 Task: Download a spreadsheet as a "Microsoft Excel (.xlsx)" file.
Action: Mouse moved to (583, 252)
Screenshot: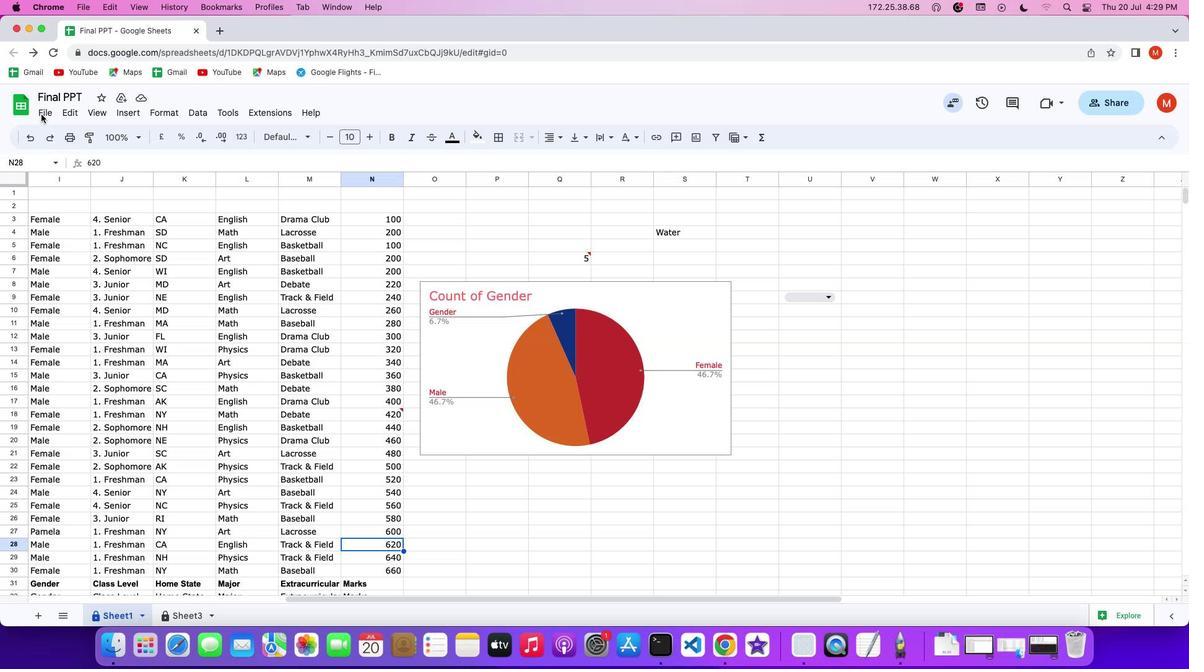 
Action: Mouse pressed left at (583, 252)
Screenshot: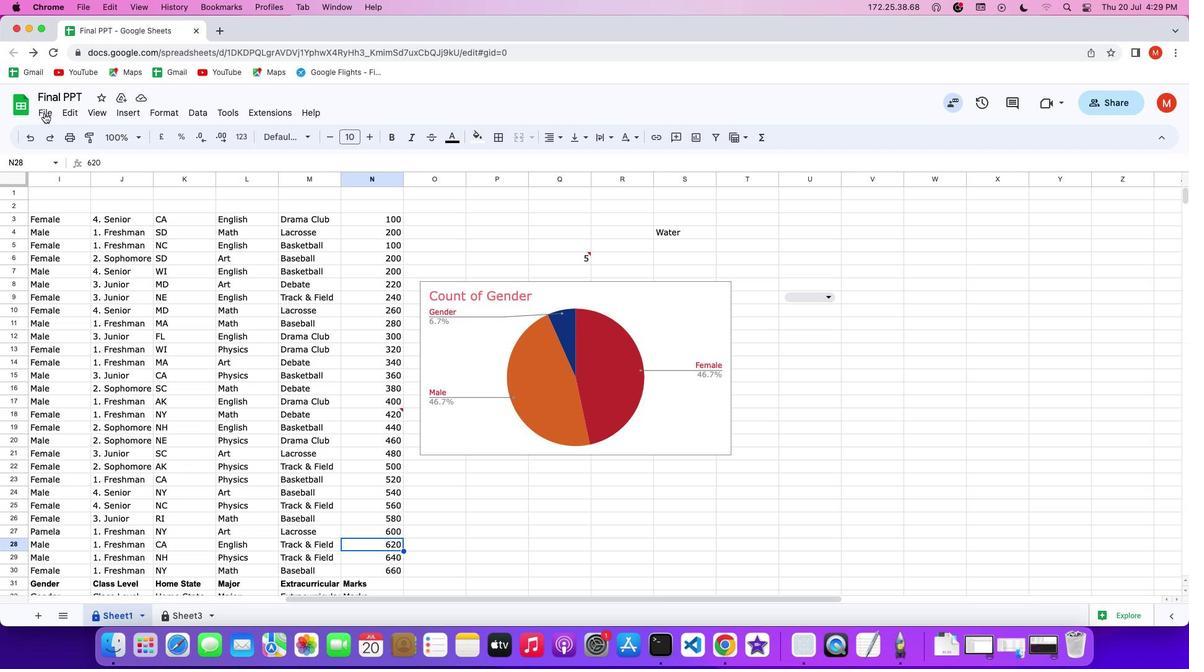 
Action: Mouse moved to (583, 252)
Screenshot: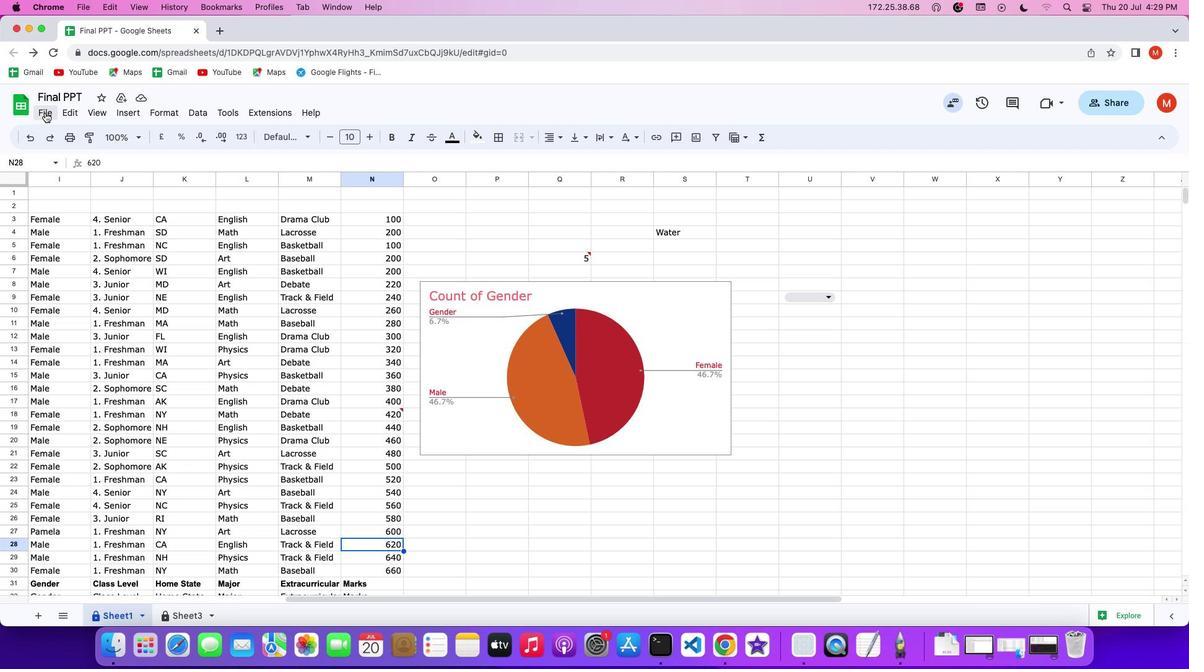 
Action: Mouse pressed left at (583, 252)
Screenshot: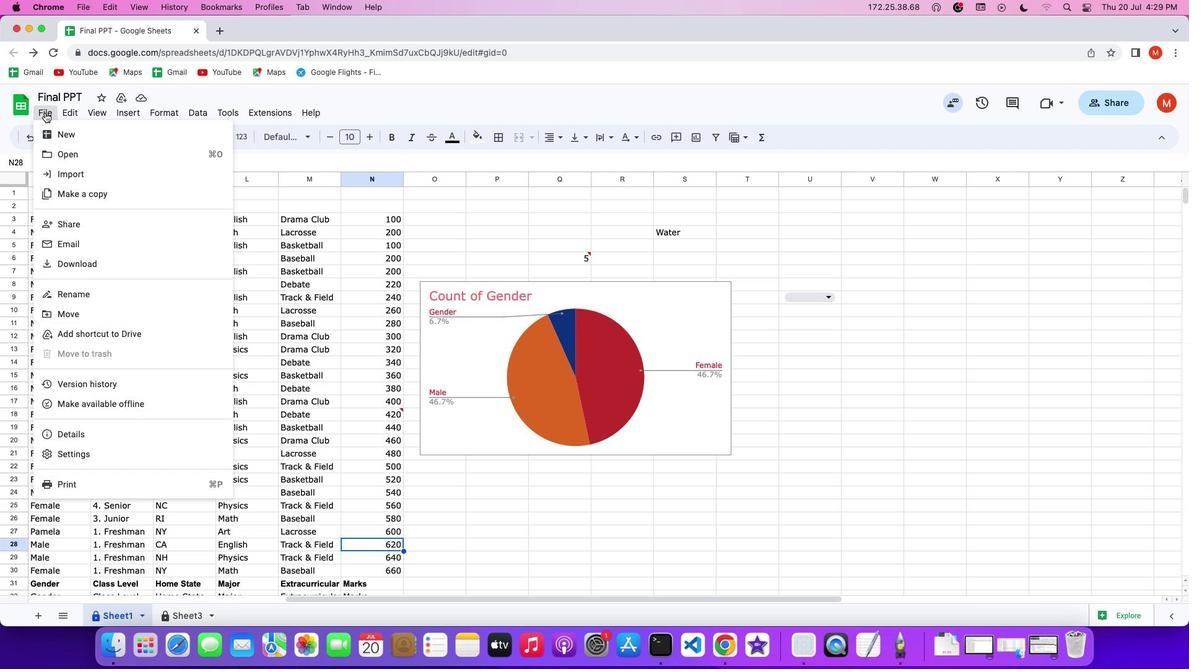 
Action: Mouse moved to (583, 252)
Screenshot: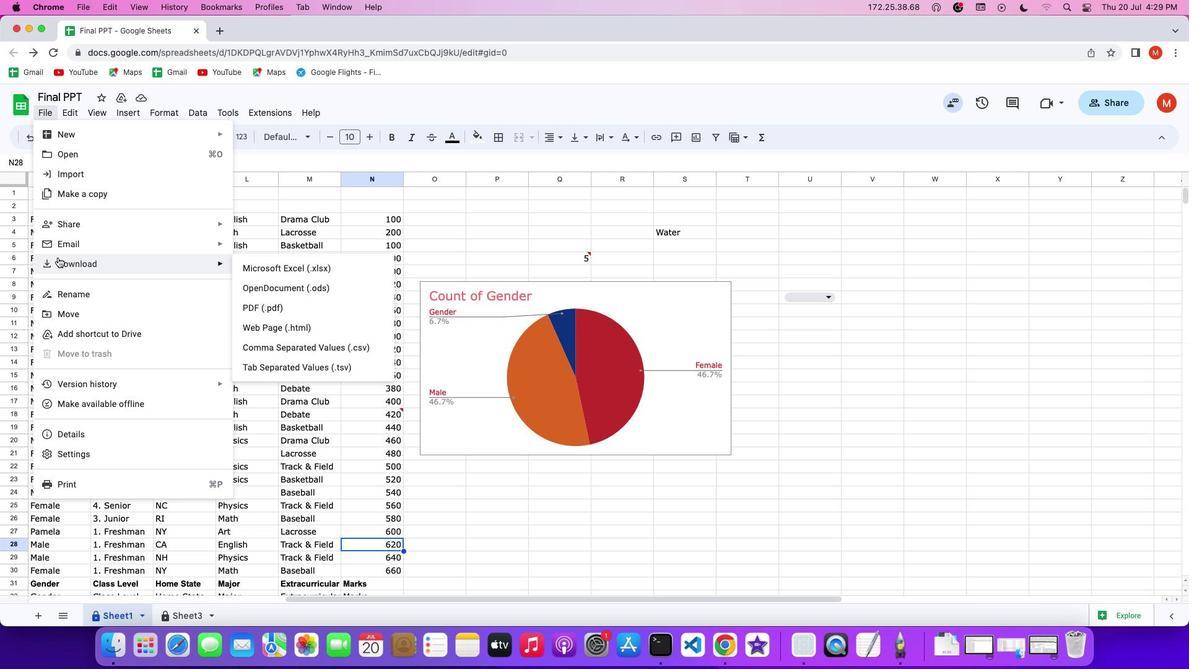 
Action: Mouse pressed left at (583, 252)
Screenshot: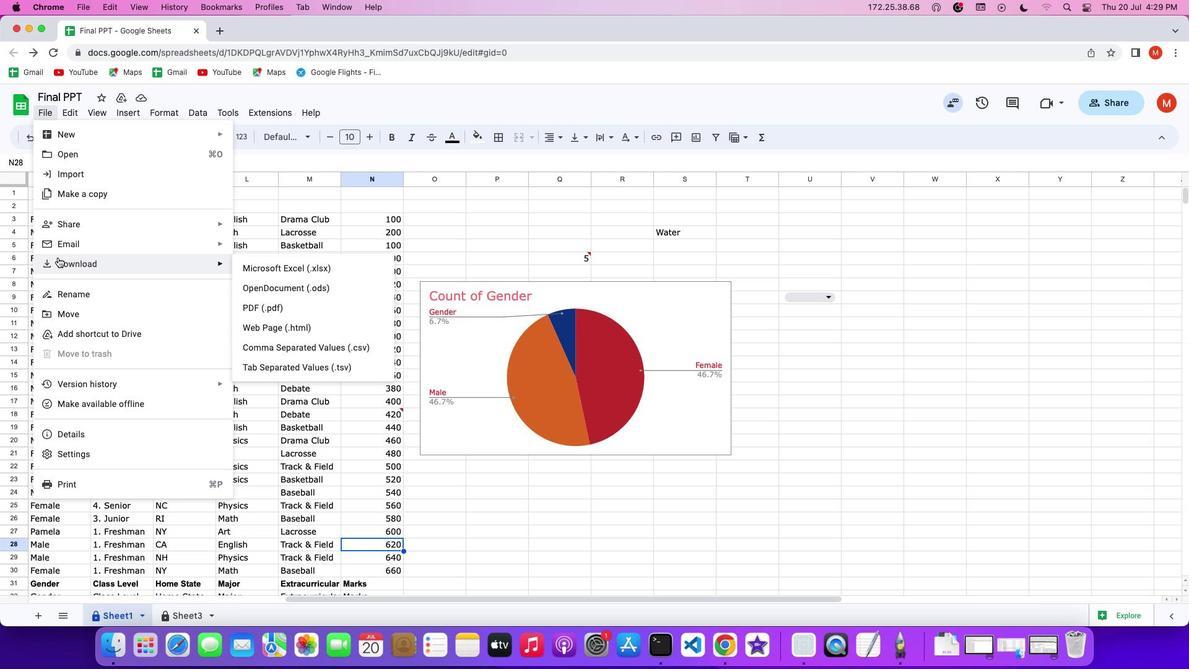 
Action: Mouse moved to (583, 252)
Screenshot: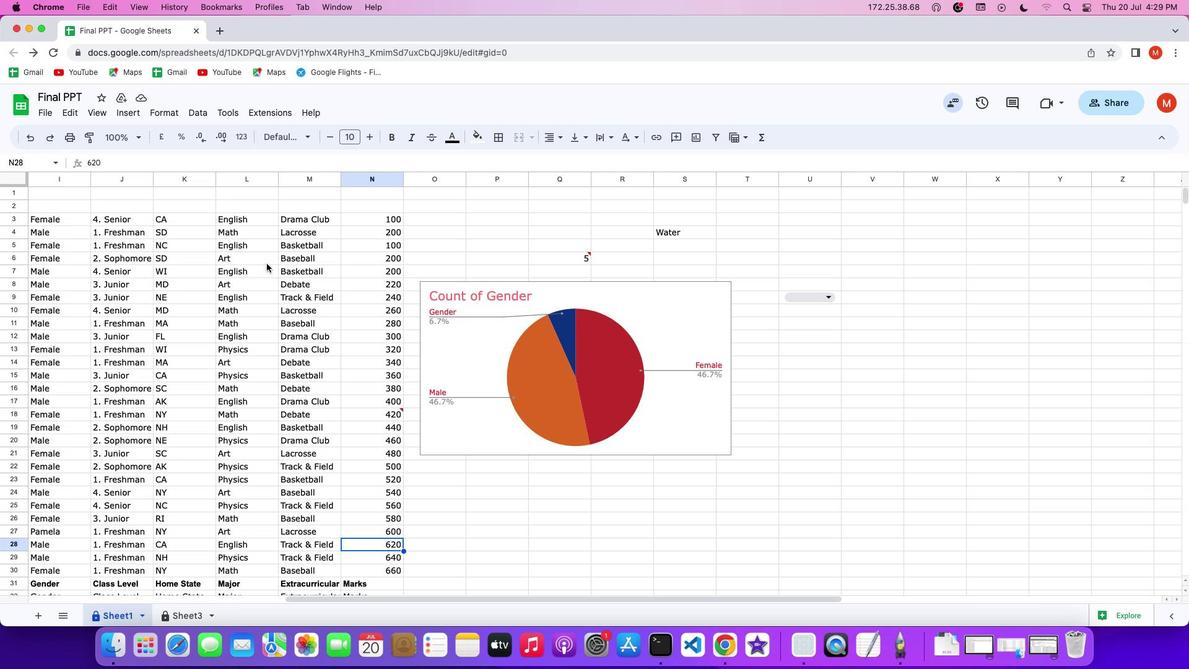 
Action: Mouse pressed left at (583, 252)
Screenshot: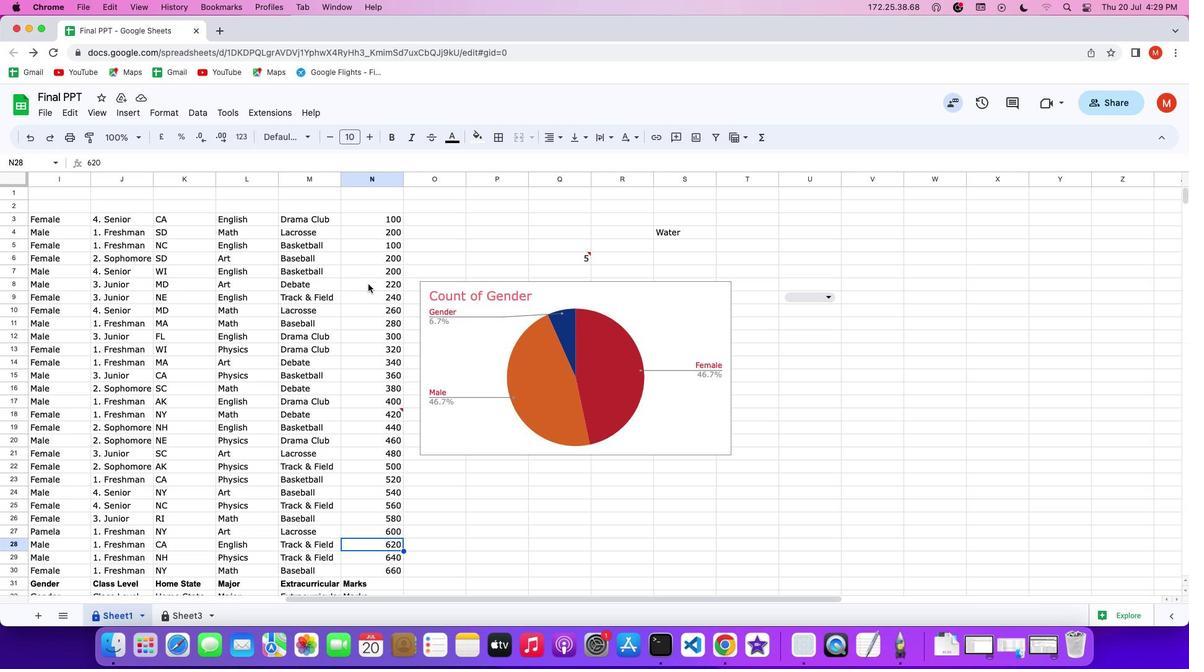 
Action: Mouse moved to (583, 252)
Screenshot: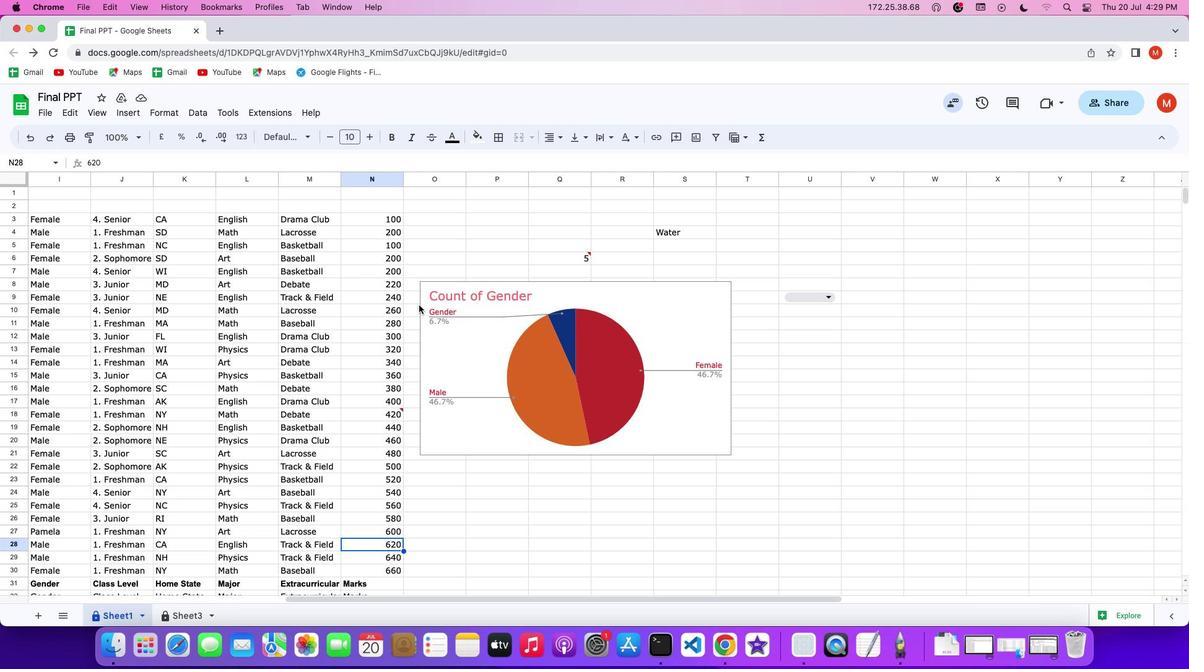 
